 Task: Create a sub task System Test and UAT for the task  Implement a new cloud-based vendor management system for a company in the project BellTech , assign it to team member softage.1@softage.net and update the status of the sub task to  Completed , set the priority of the sub task to High
Action: Mouse moved to (520, 363)
Screenshot: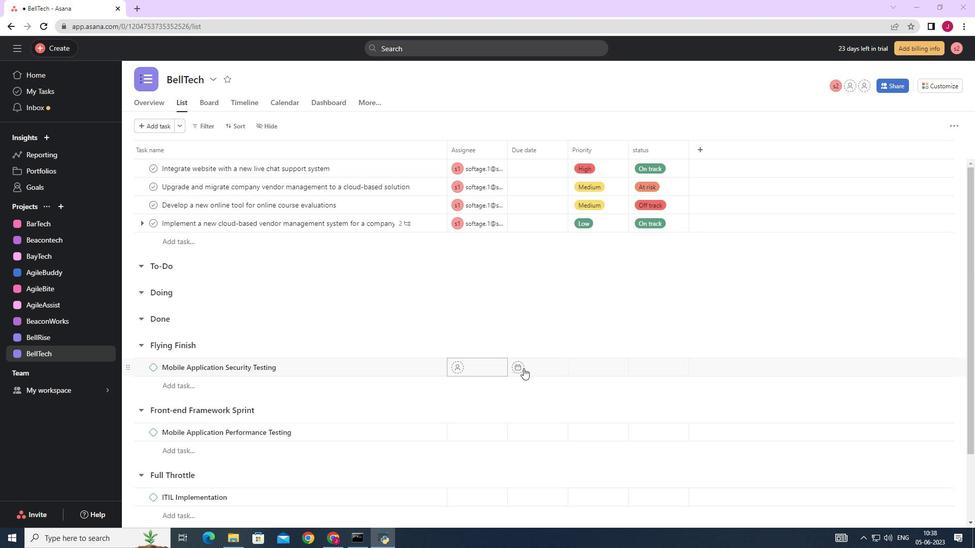 
Action: Mouse scrolled (520, 362) with delta (0, 0)
Screenshot: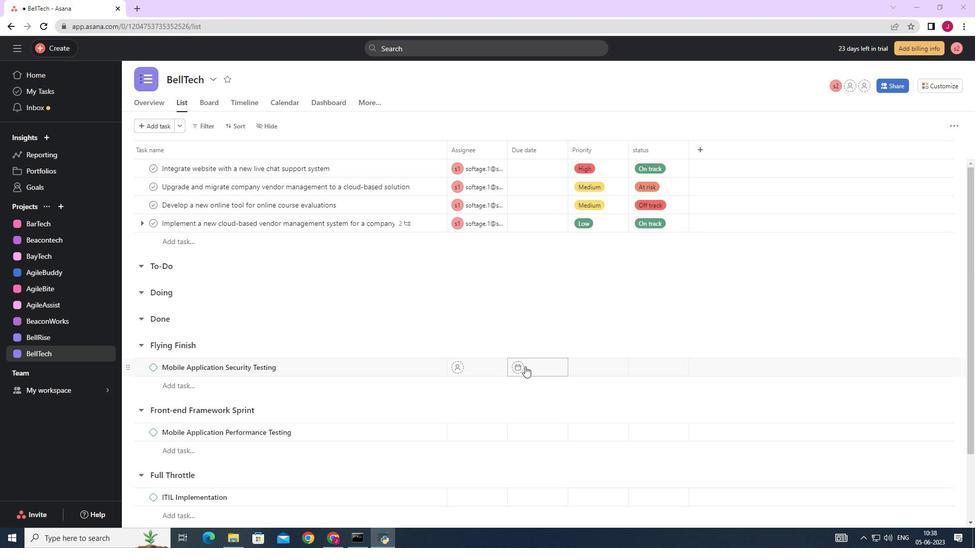 
Action: Mouse moved to (520, 363)
Screenshot: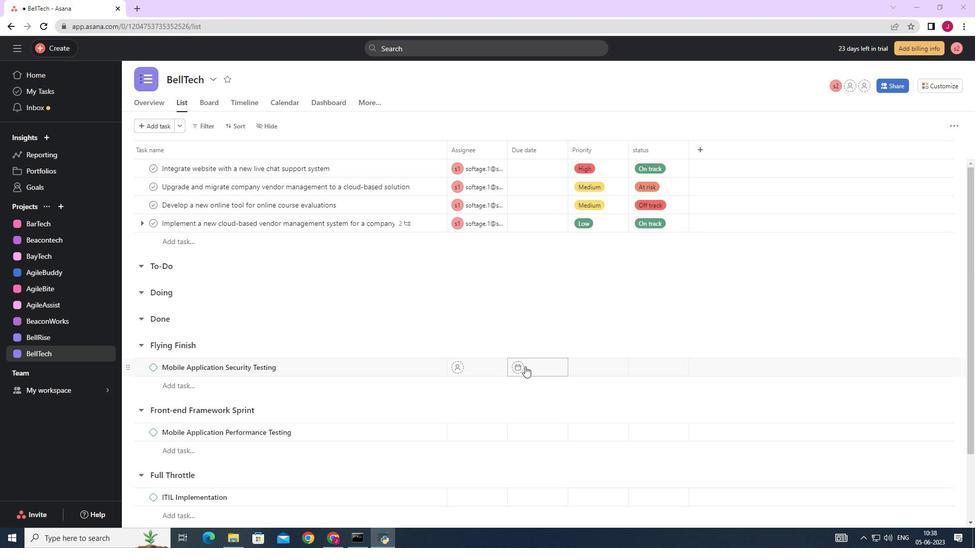 
Action: Mouse scrolled (520, 362) with delta (0, 0)
Screenshot: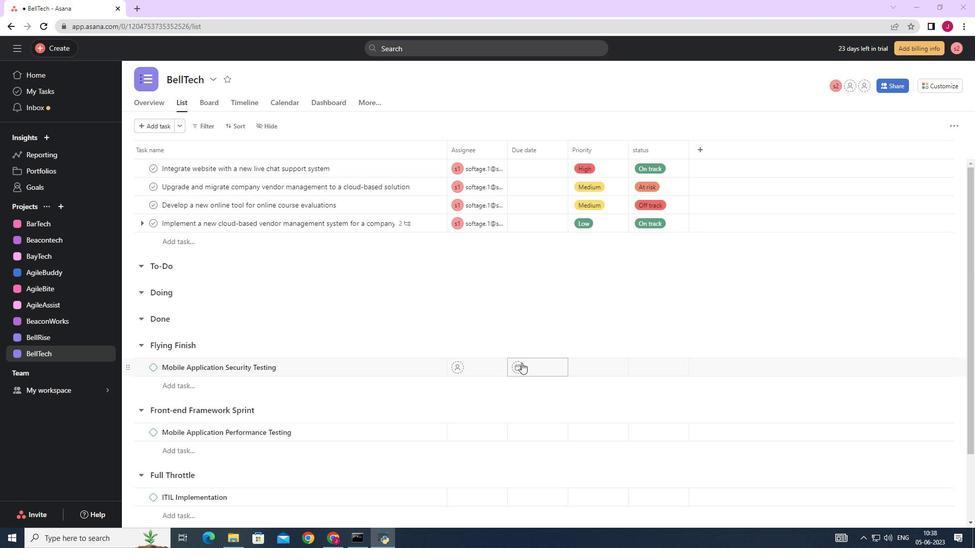 
Action: Mouse scrolled (520, 362) with delta (0, 0)
Screenshot: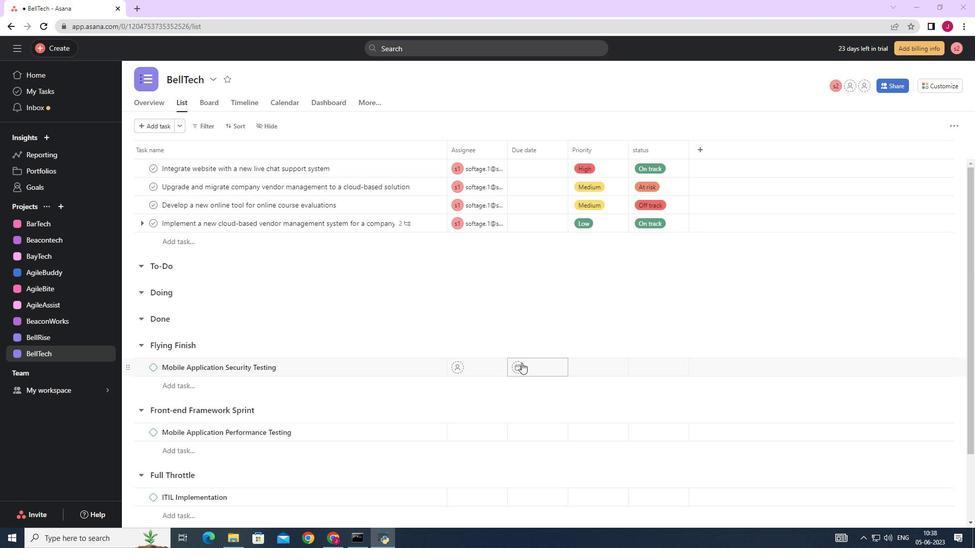 
Action: Mouse scrolled (520, 362) with delta (0, 0)
Screenshot: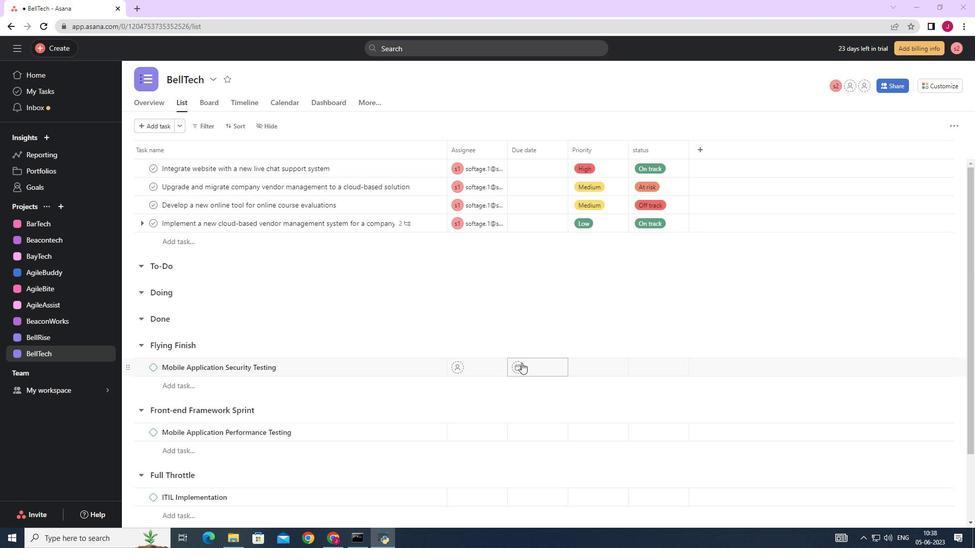 
Action: Mouse moved to (519, 362)
Screenshot: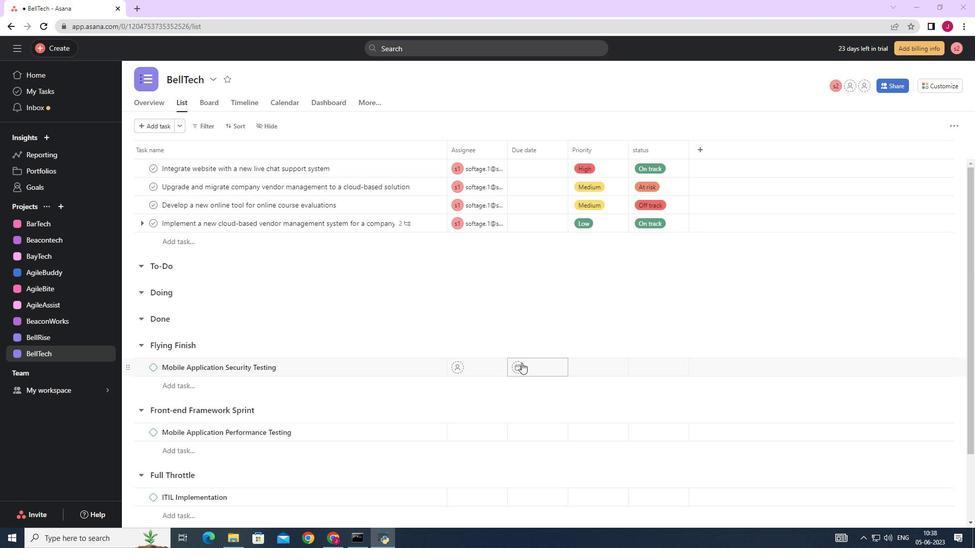 
Action: Mouse scrolled (519, 362) with delta (0, 0)
Screenshot: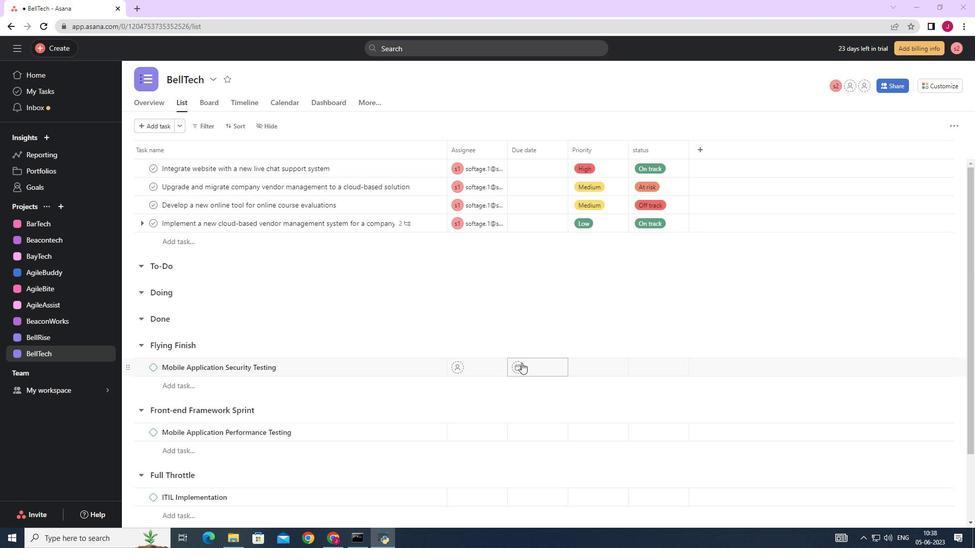 
Action: Mouse moved to (519, 362)
Screenshot: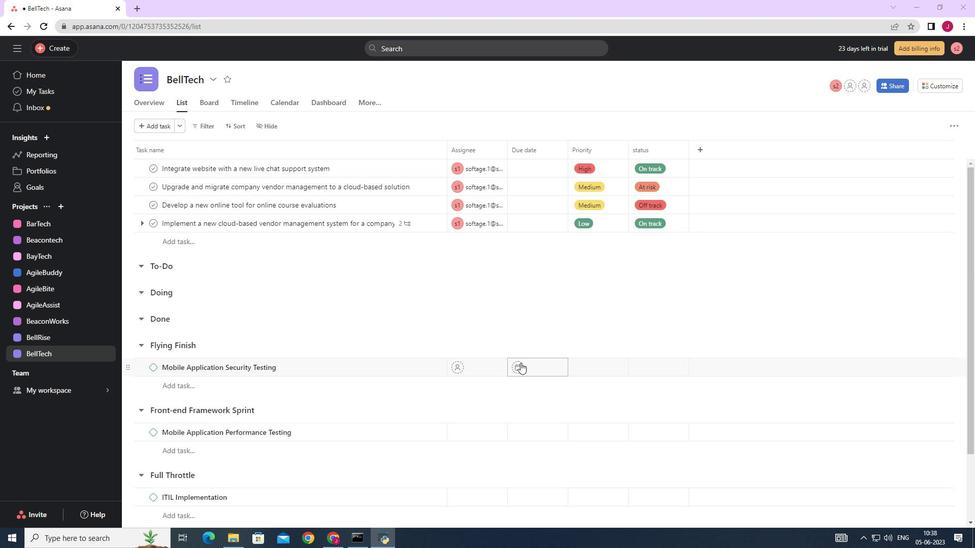 
Action: Mouse scrolled (519, 361) with delta (0, 0)
Screenshot: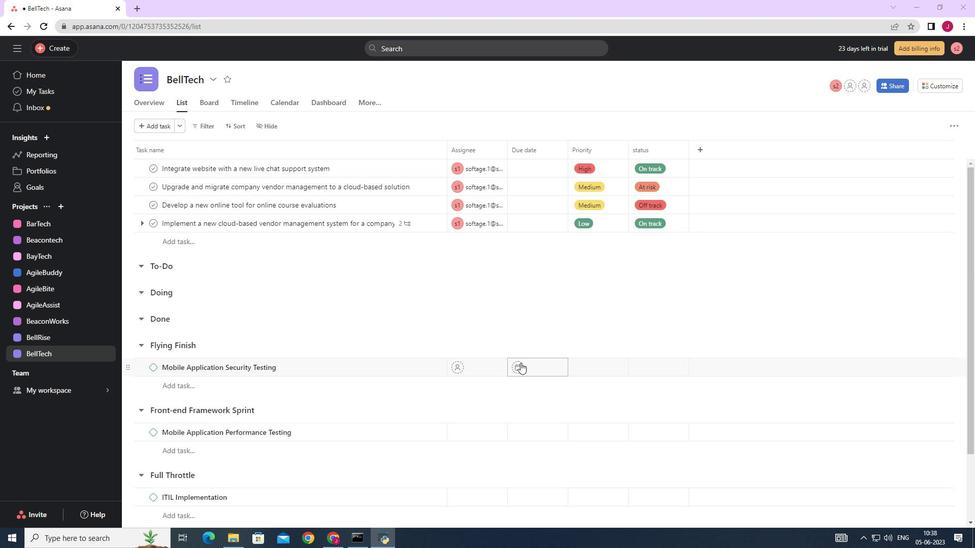 
Action: Mouse moved to (403, 374)
Screenshot: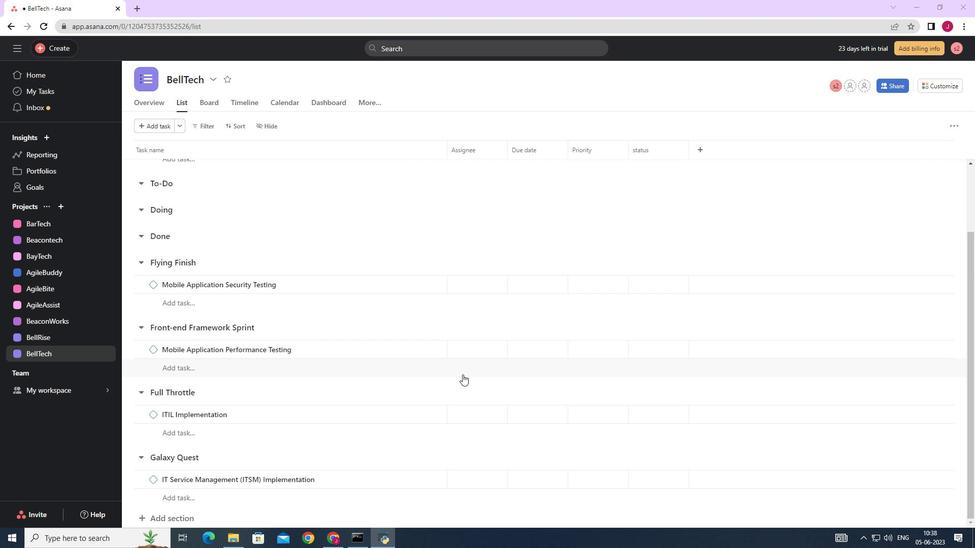 
Action: Mouse scrolled (403, 375) with delta (0, 0)
Screenshot: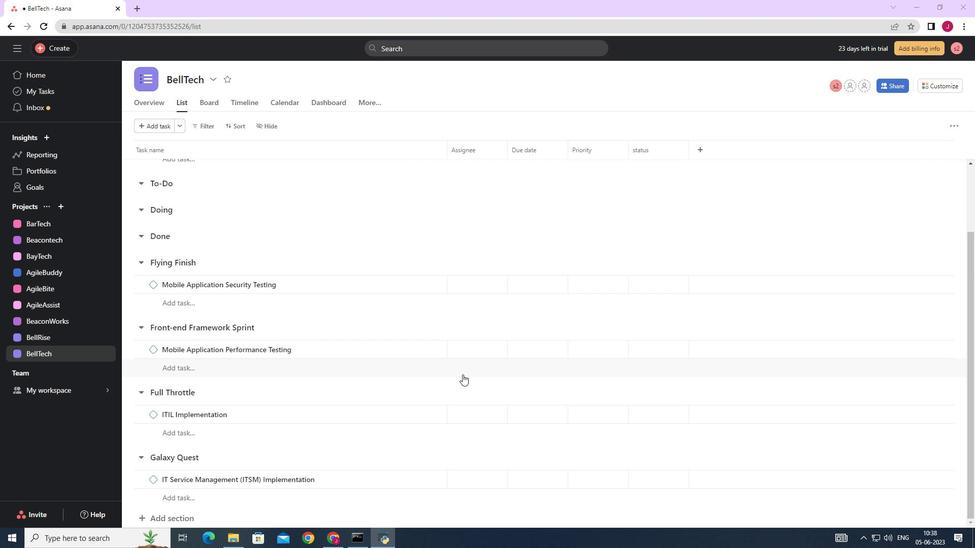 
Action: Mouse moved to (375, 367)
Screenshot: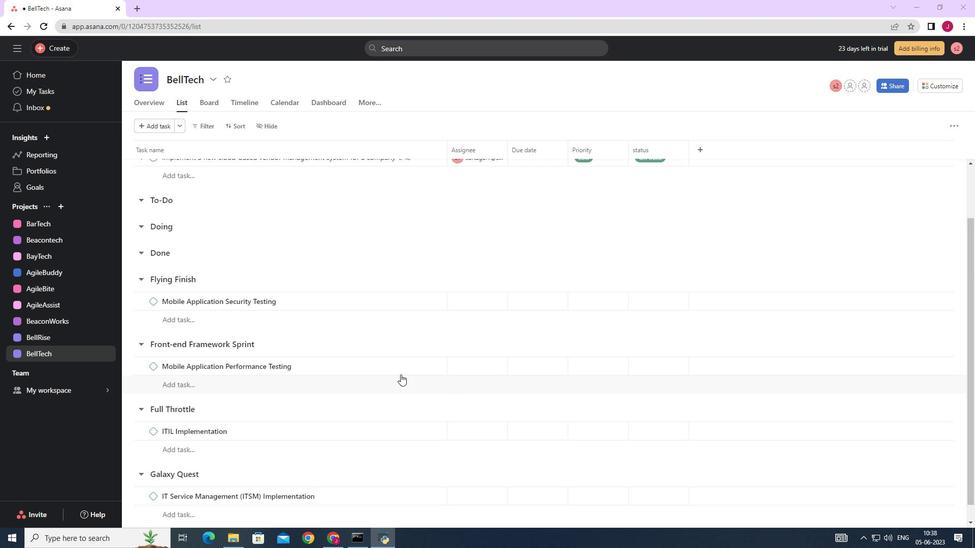 
Action: Mouse scrolled (397, 374) with delta (0, 0)
Screenshot: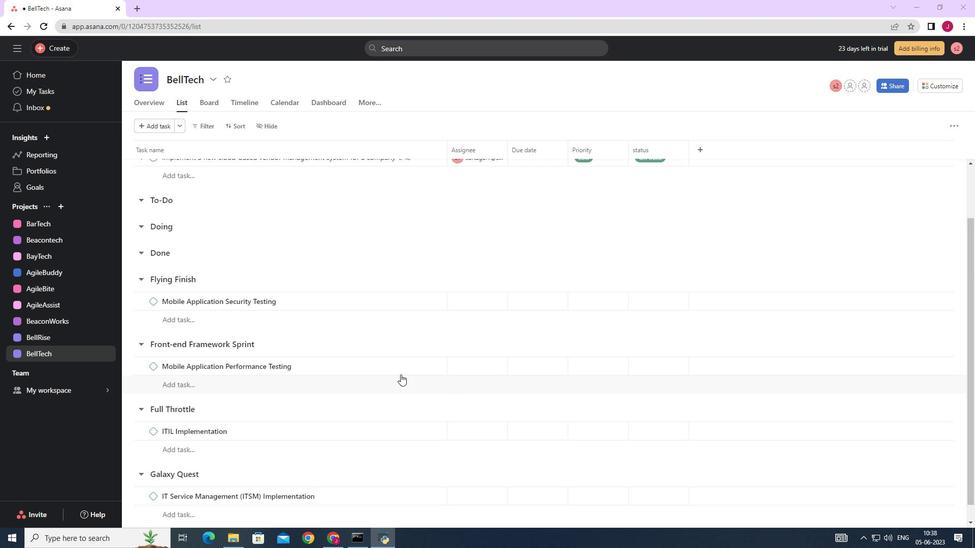 
Action: Mouse moved to (374, 366)
Screenshot: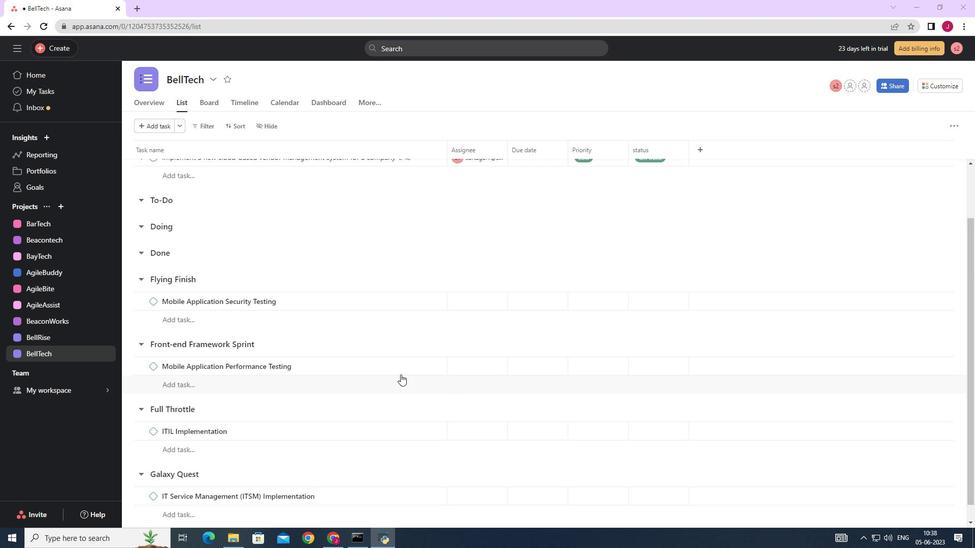 
Action: Mouse scrolled (386, 372) with delta (0, 0)
Screenshot: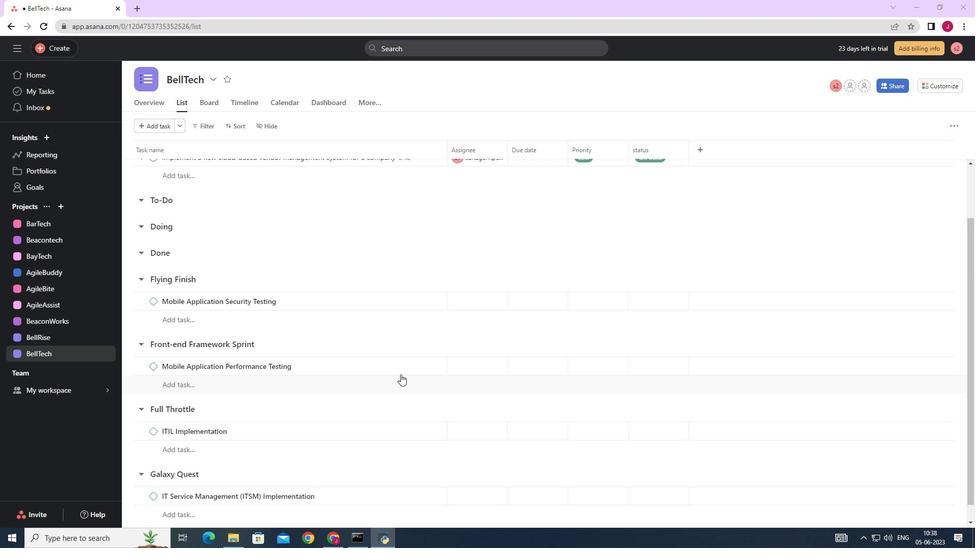 
Action: Mouse moved to (430, 229)
Screenshot: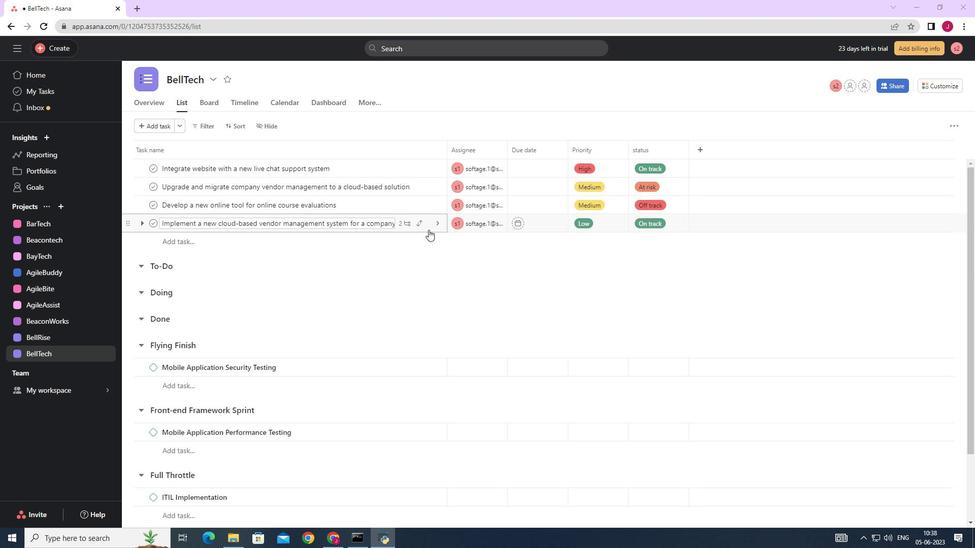 
Action: Mouse pressed left at (430, 229)
Screenshot: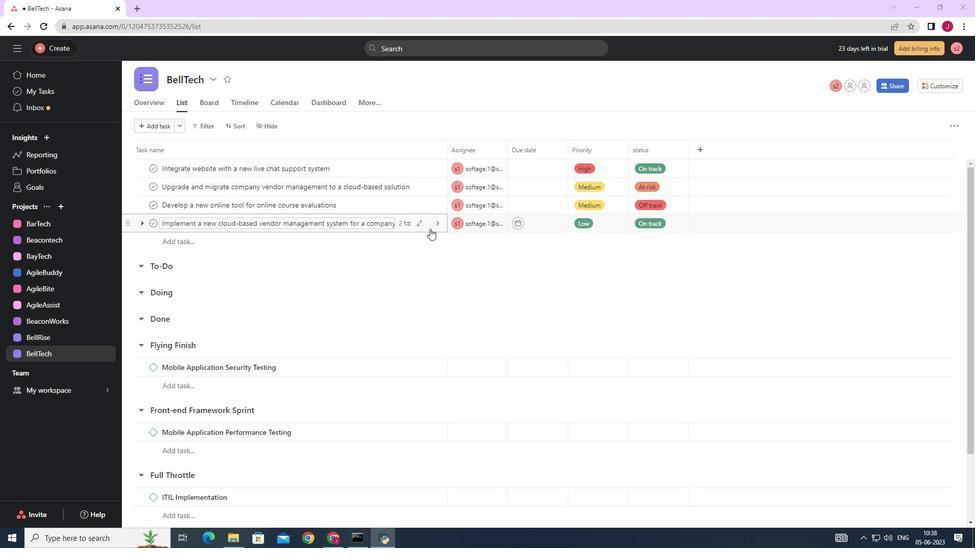 
Action: Mouse moved to (766, 382)
Screenshot: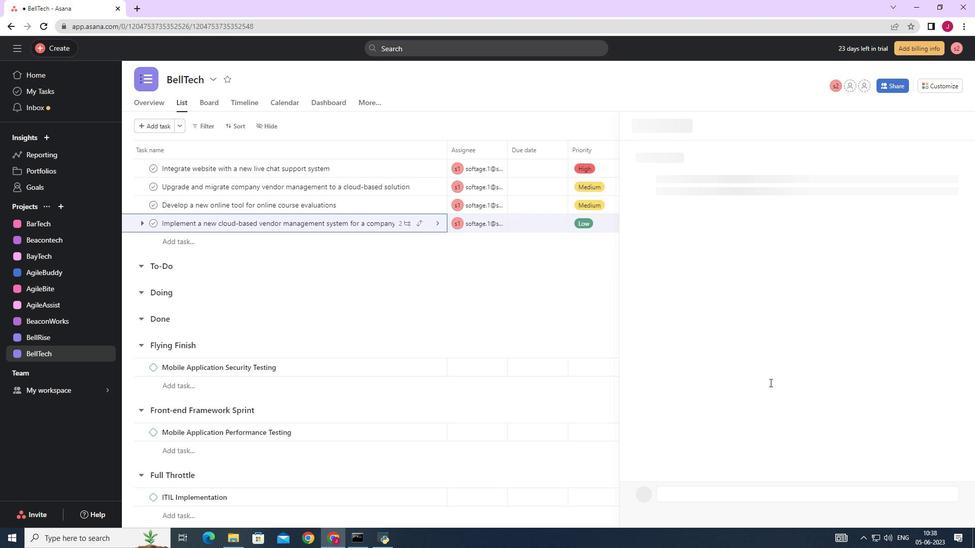 
Action: Mouse scrolled (766, 382) with delta (0, 0)
Screenshot: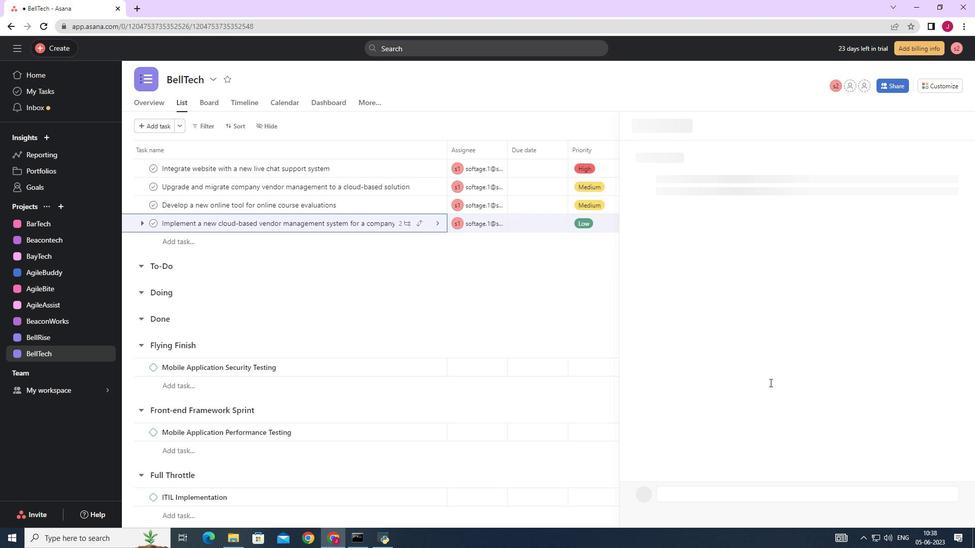 
Action: Mouse scrolled (766, 382) with delta (0, 0)
Screenshot: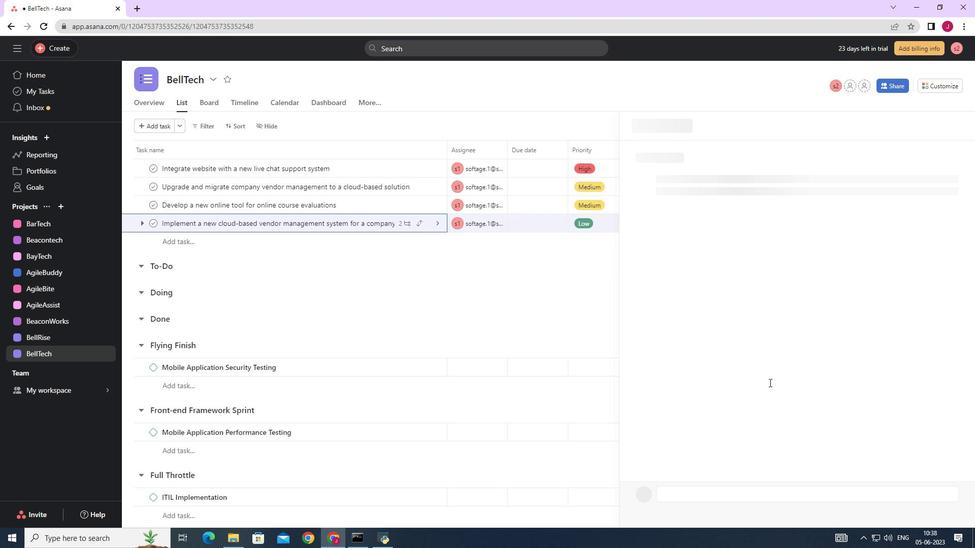 
Action: Mouse scrolled (766, 382) with delta (0, 0)
Screenshot: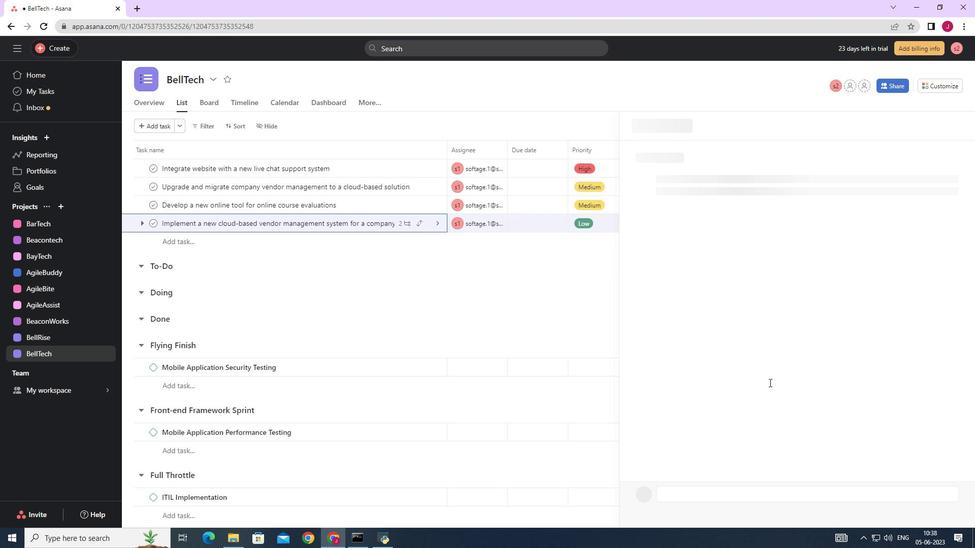 
Action: Mouse scrolled (766, 382) with delta (0, 0)
Screenshot: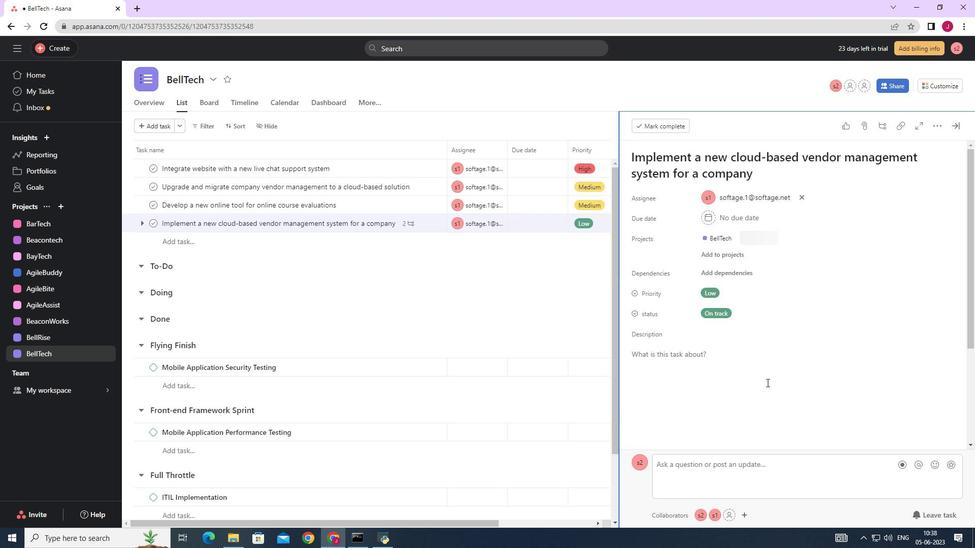 
Action: Mouse scrolled (766, 382) with delta (0, 0)
Screenshot: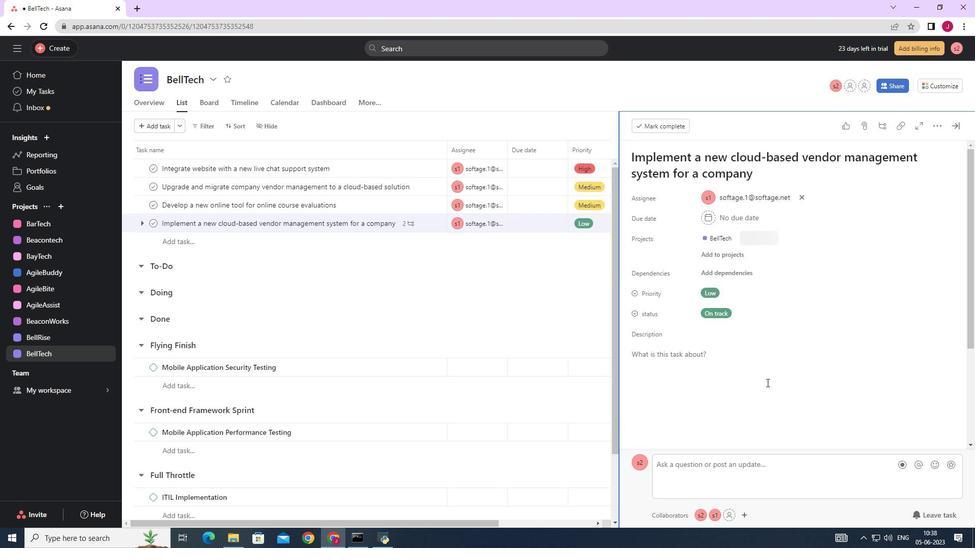 
Action: Mouse moved to (687, 411)
Screenshot: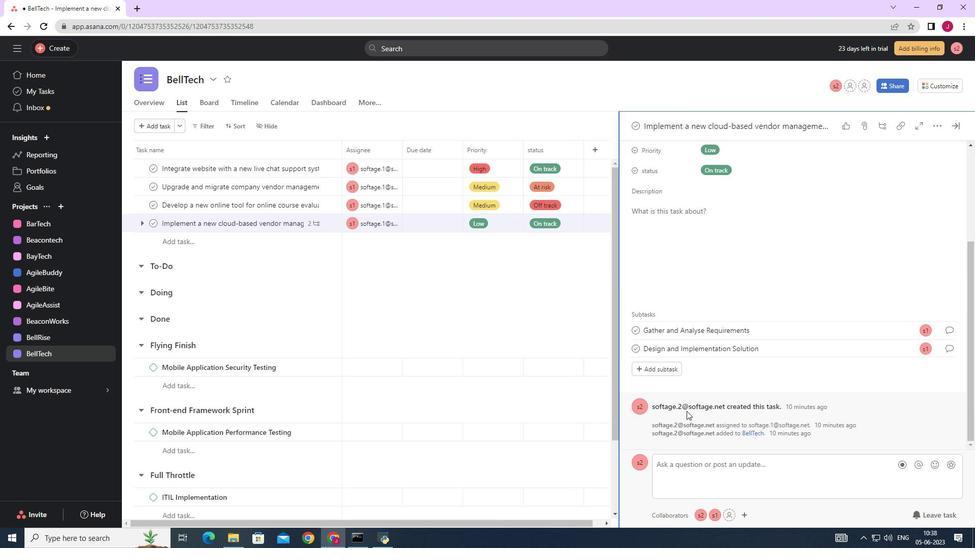 
Action: Mouse scrolled (687, 411) with delta (0, 0)
Screenshot: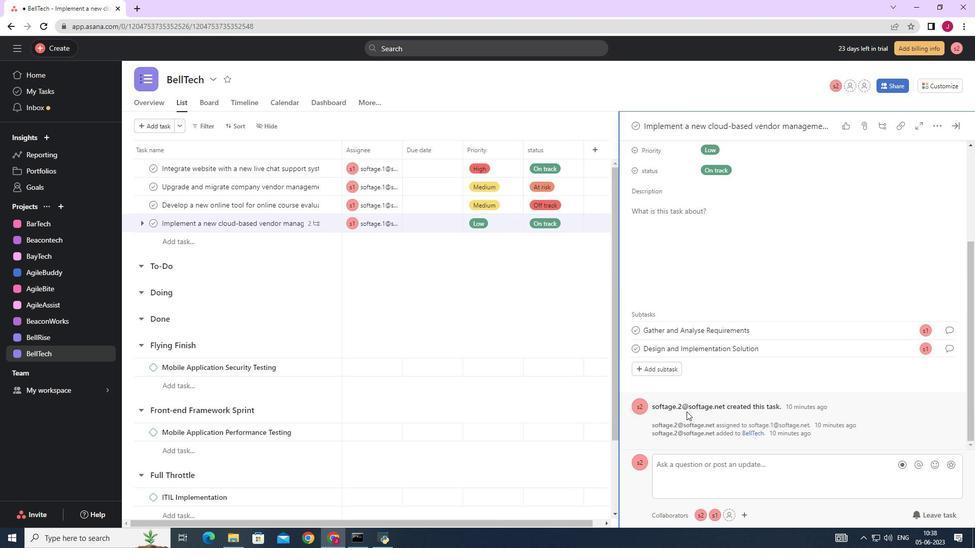 
Action: Mouse moved to (668, 364)
Screenshot: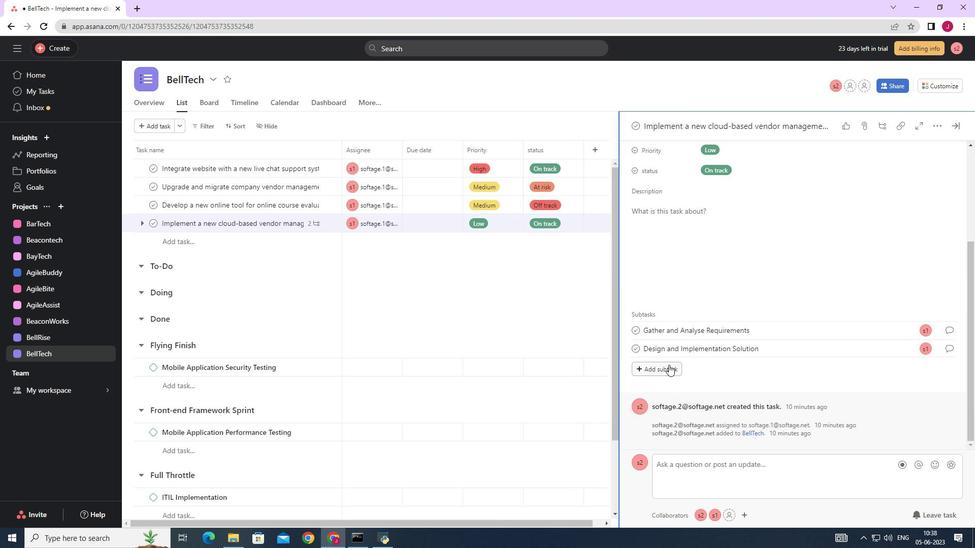 
Action: Mouse pressed left at (668, 364)
Screenshot: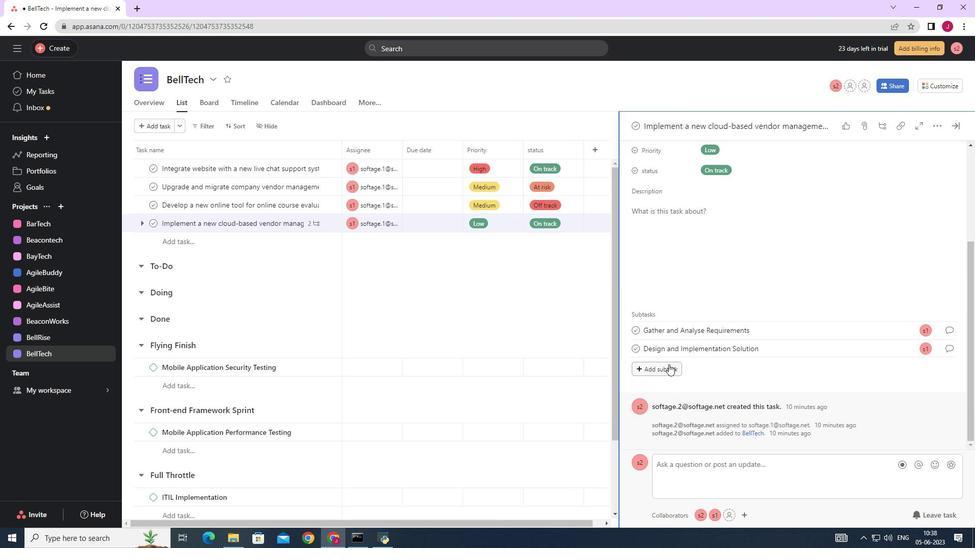 
Action: Mouse moved to (661, 366)
Screenshot: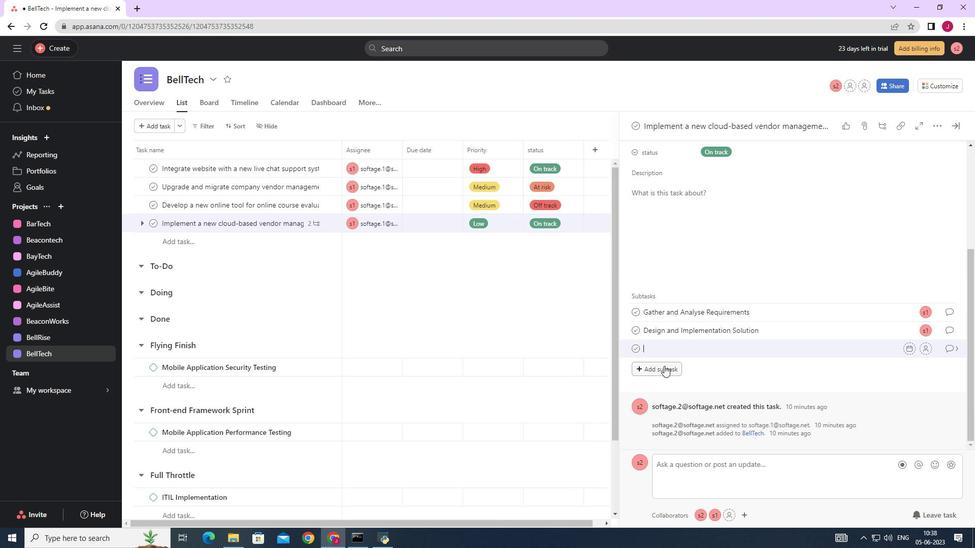 
Action: Key pressed <Key.caps_lock>S<Key.caps_lock>ystem<Key.space><Key.caps_lock>T<Key.caps_lock>est<Key.space>and<Key.space><Key.caps_lock>UAT
Screenshot: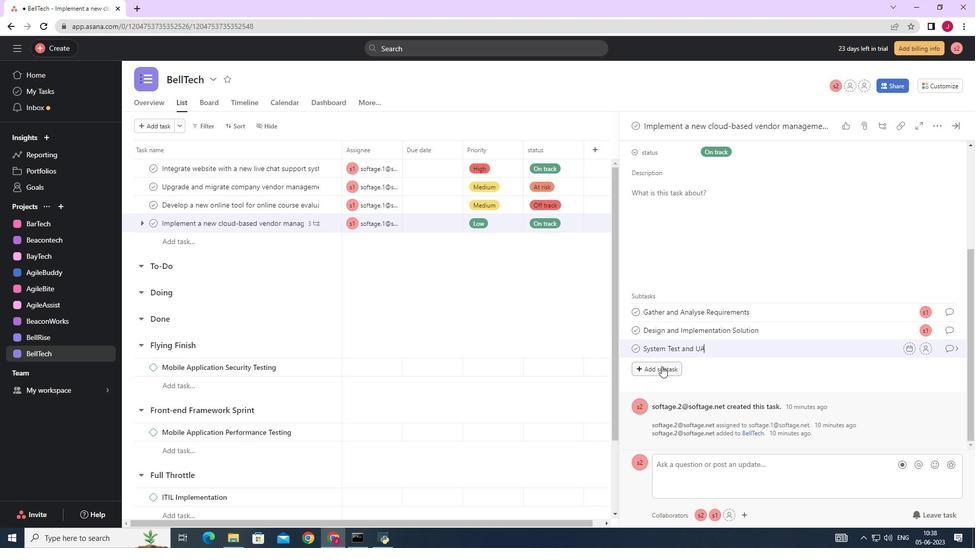 
Action: Mouse moved to (923, 349)
Screenshot: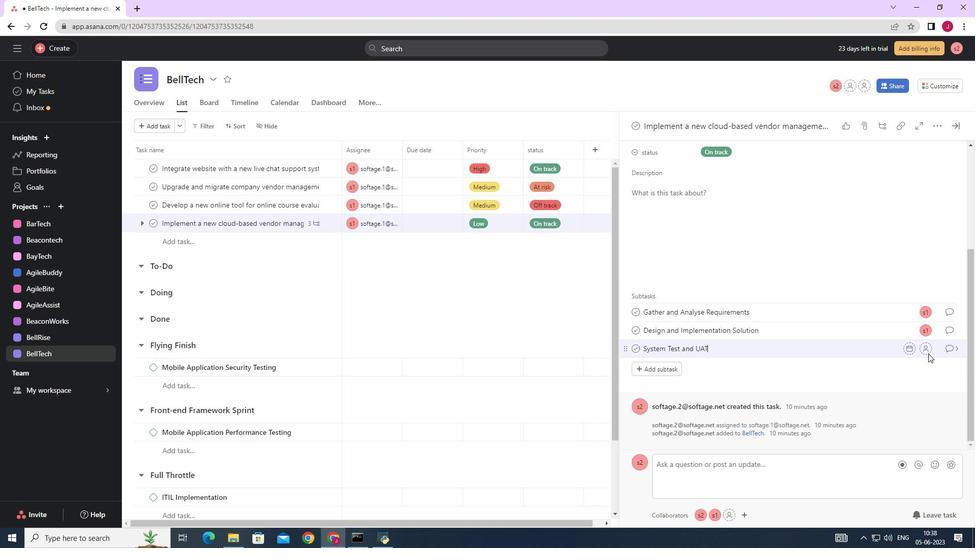 
Action: Mouse pressed left at (923, 349)
Screenshot: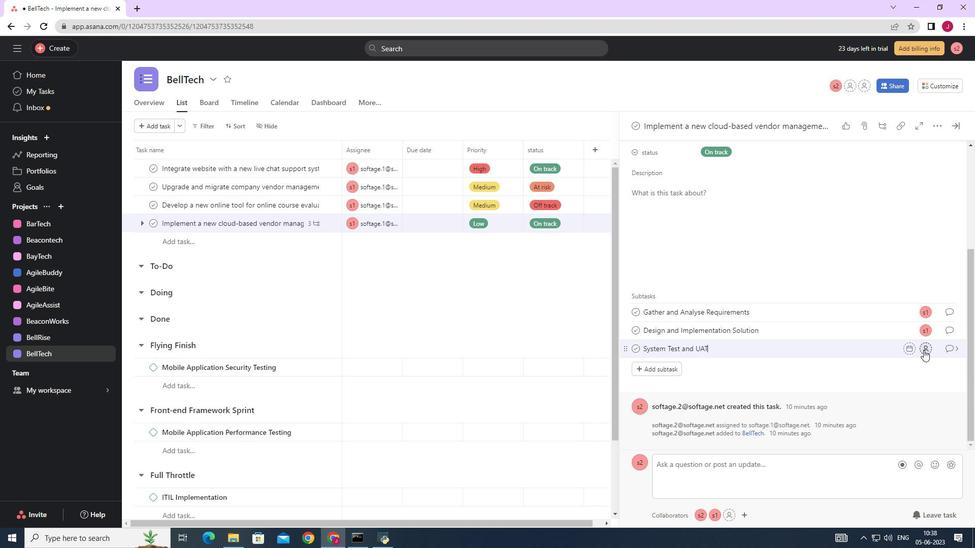 
Action: Mouse moved to (895, 332)
Screenshot: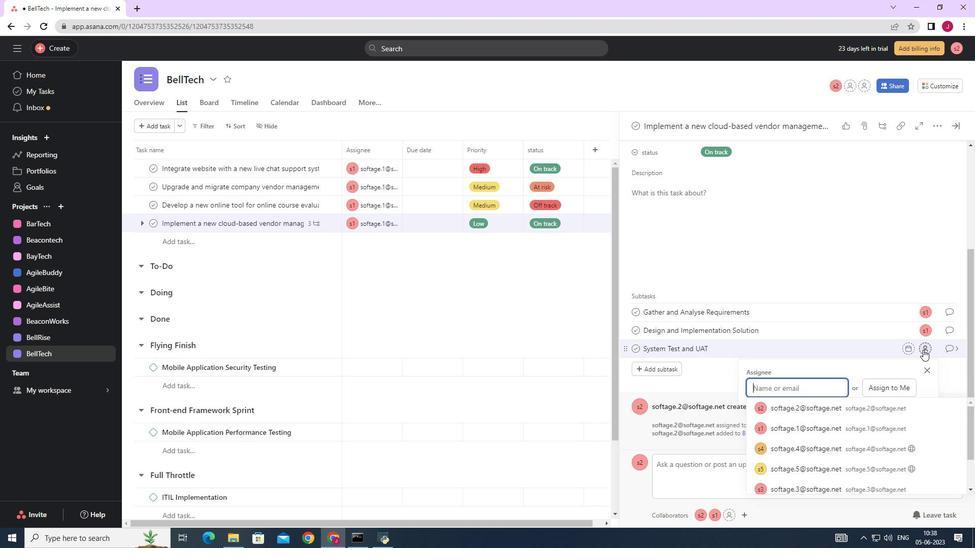 
Action: Key pressed SOFTAGE.1
Screenshot: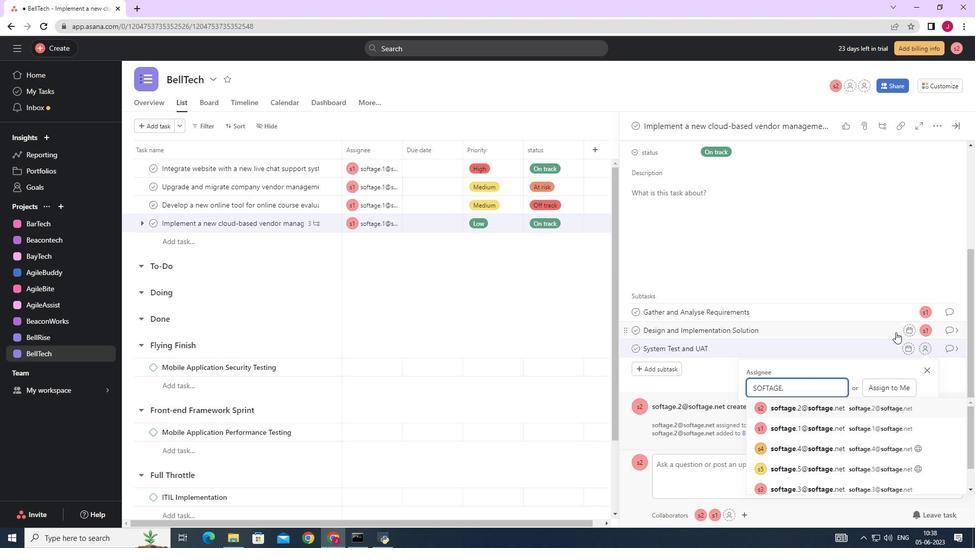 
Action: Mouse moved to (812, 409)
Screenshot: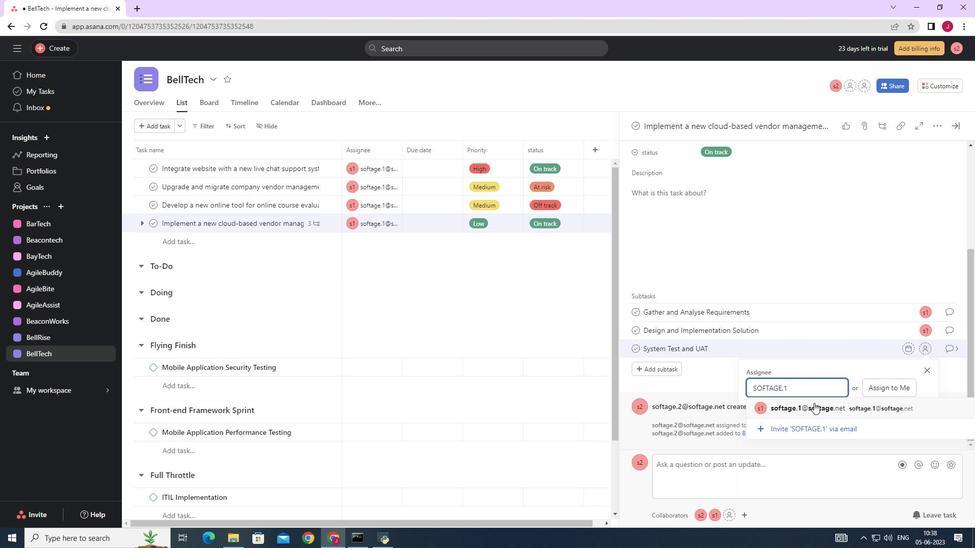 
Action: Mouse pressed left at (812, 409)
Screenshot: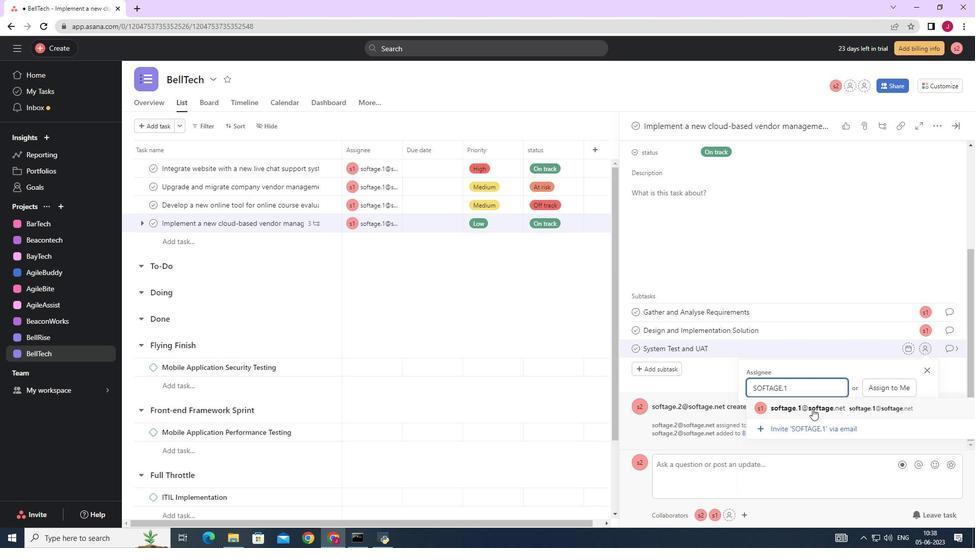 
Action: Mouse moved to (951, 350)
Screenshot: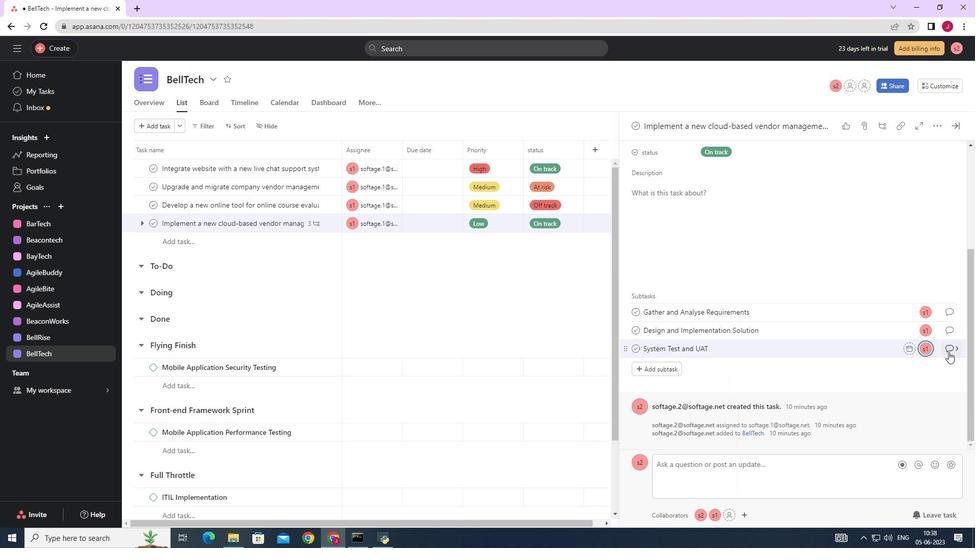 
Action: Mouse pressed left at (951, 350)
Screenshot: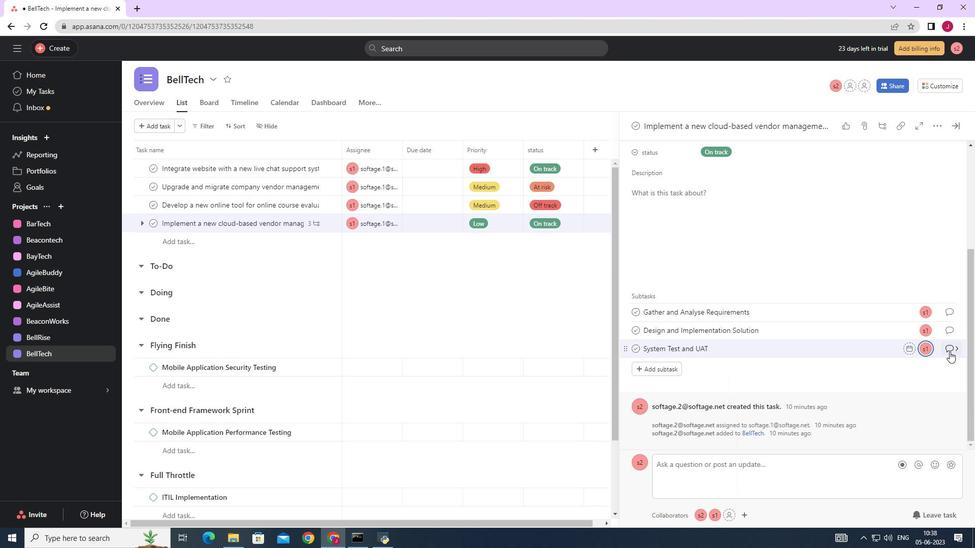 
Action: Mouse moved to (677, 267)
Screenshot: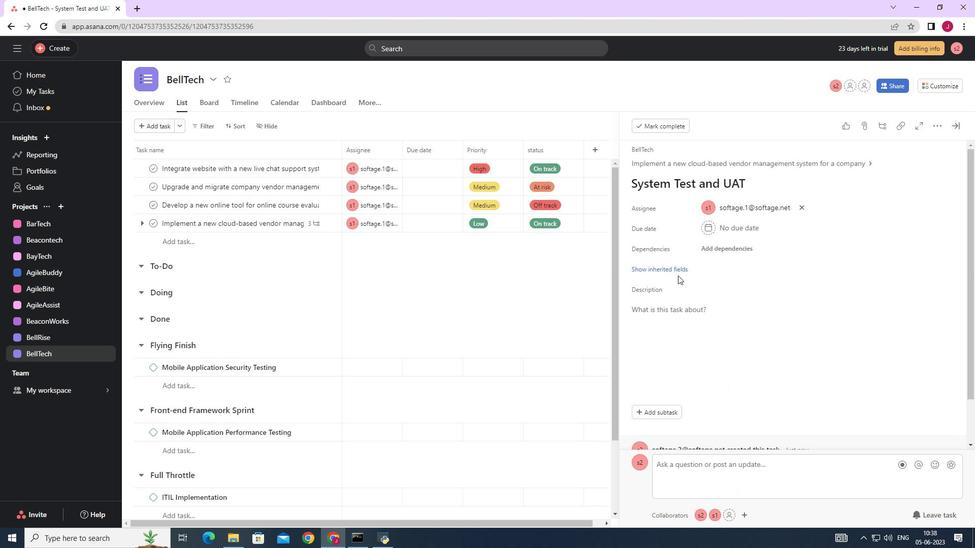 
Action: Mouse pressed left at (677, 267)
Screenshot: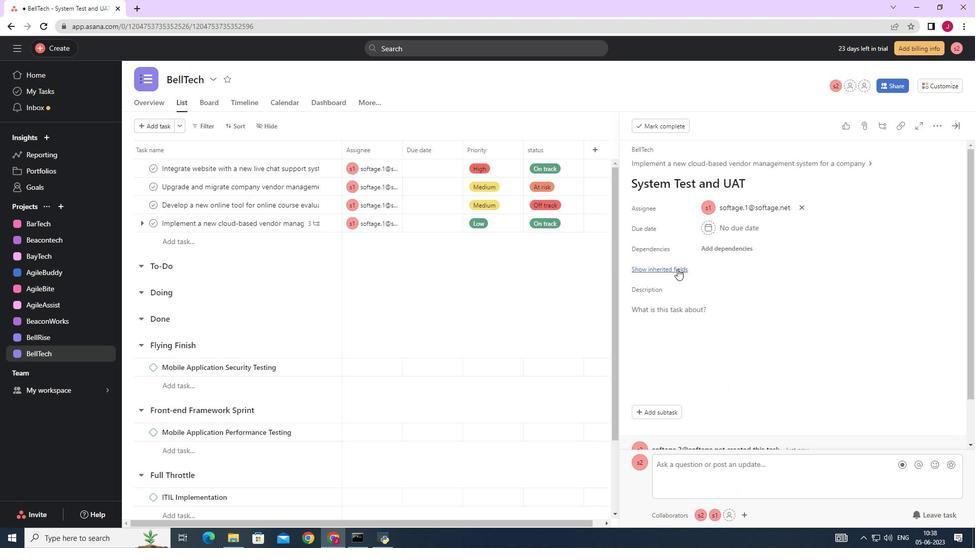
Action: Mouse moved to (713, 287)
Screenshot: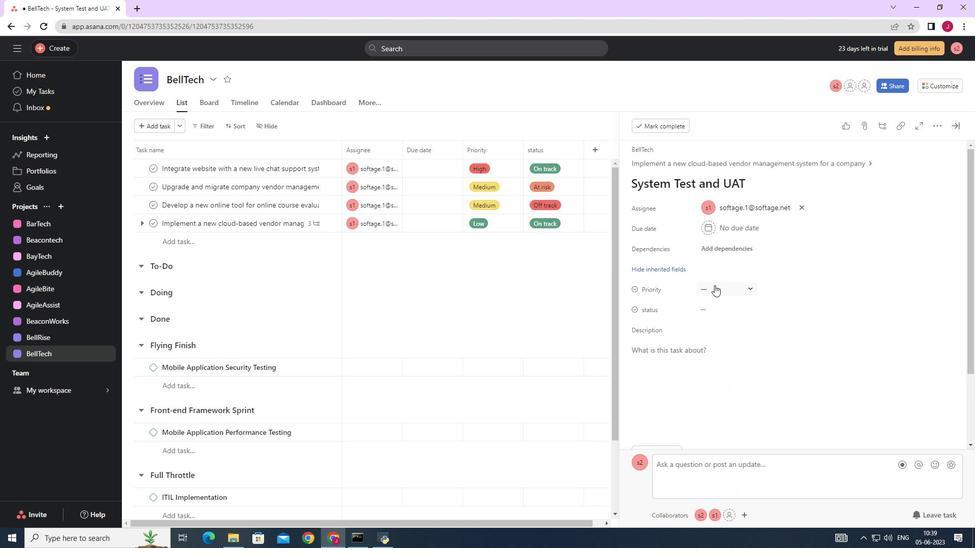 
Action: Mouse pressed left at (713, 287)
Screenshot: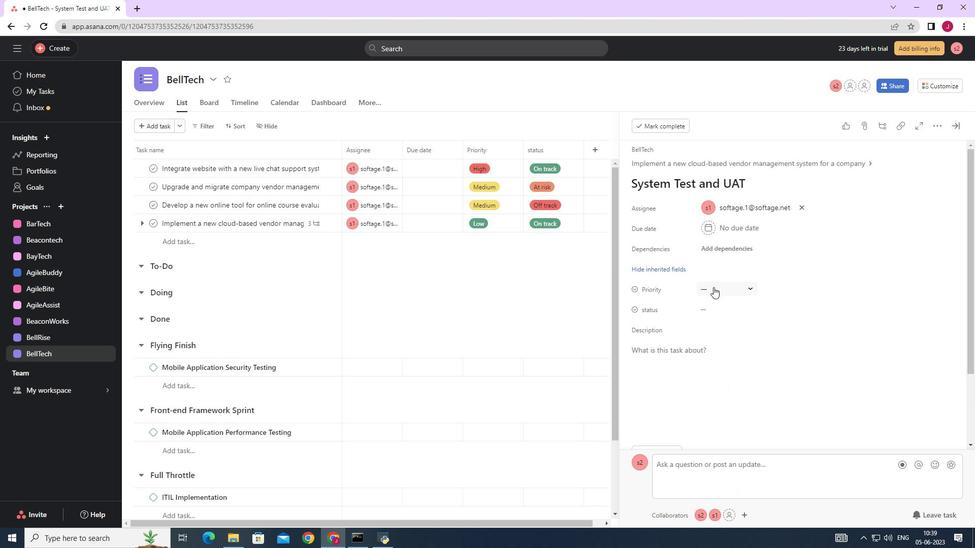 
Action: Mouse moved to (725, 326)
Screenshot: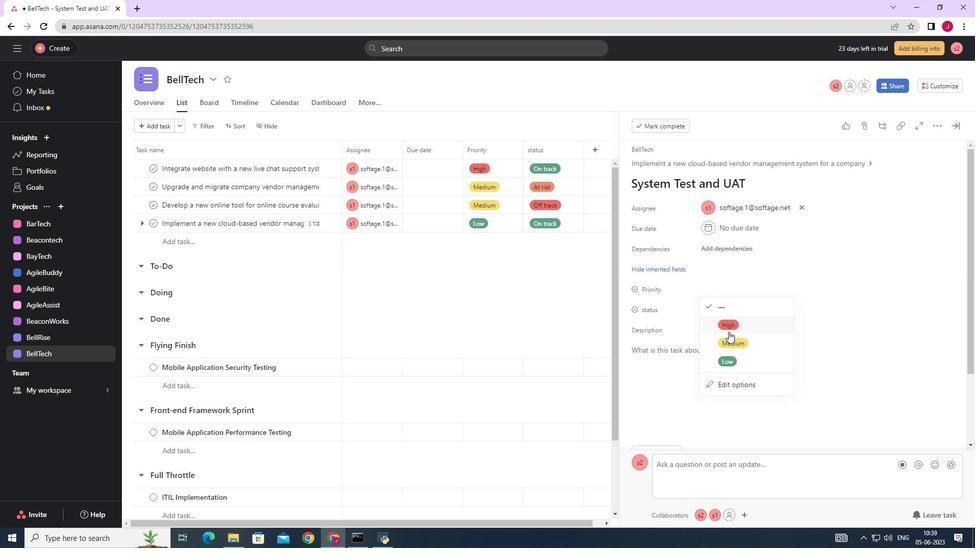 
Action: Mouse pressed left at (725, 326)
Screenshot: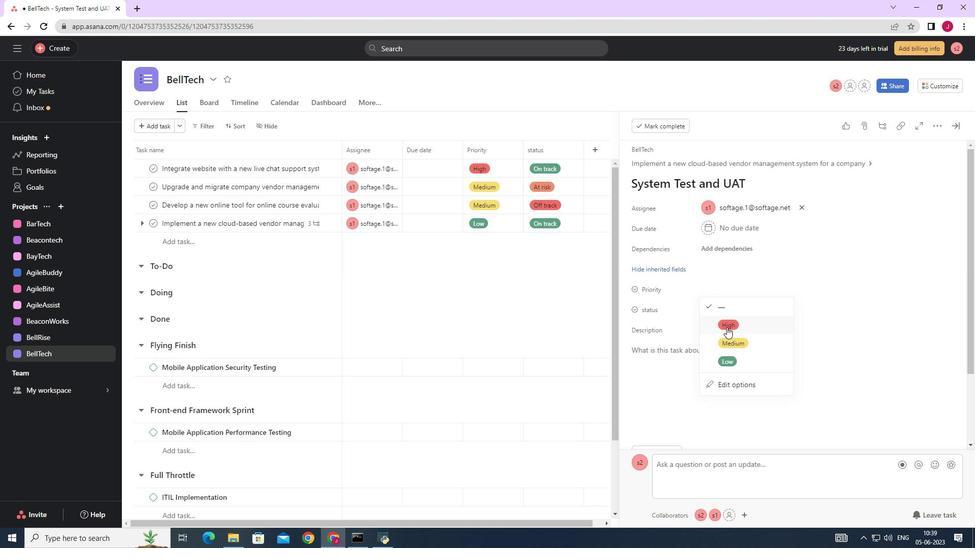 
Action: Mouse moved to (716, 307)
Screenshot: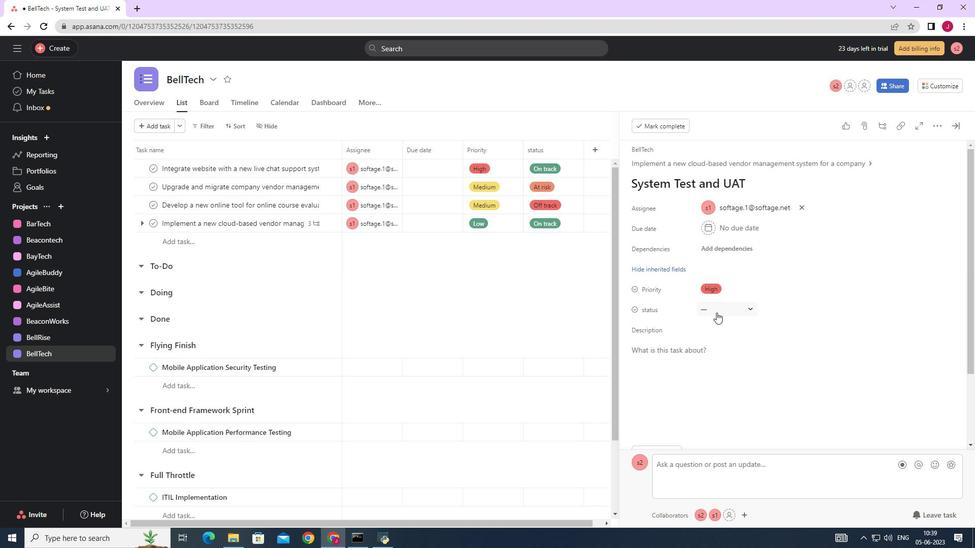 
Action: Mouse pressed left at (716, 307)
Screenshot: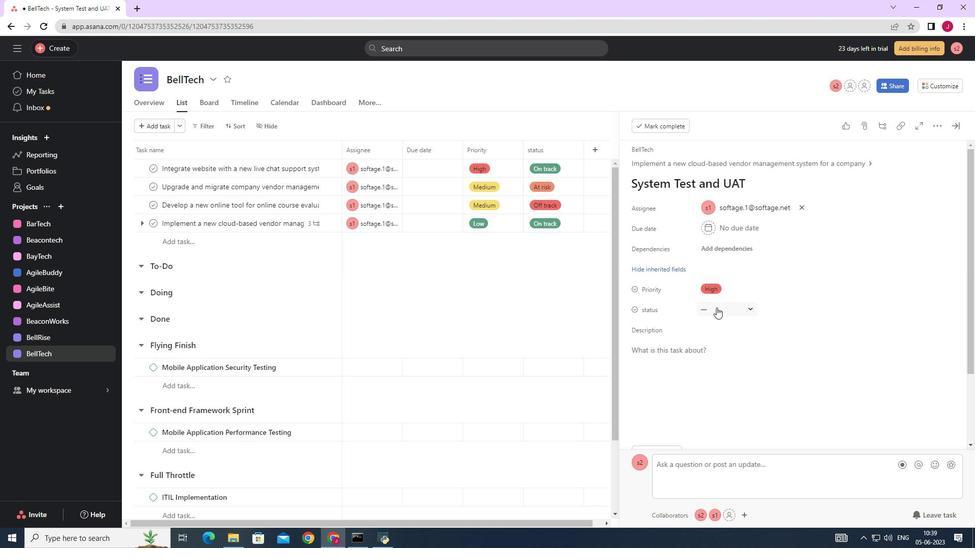 
Action: Mouse moved to (743, 397)
Screenshot: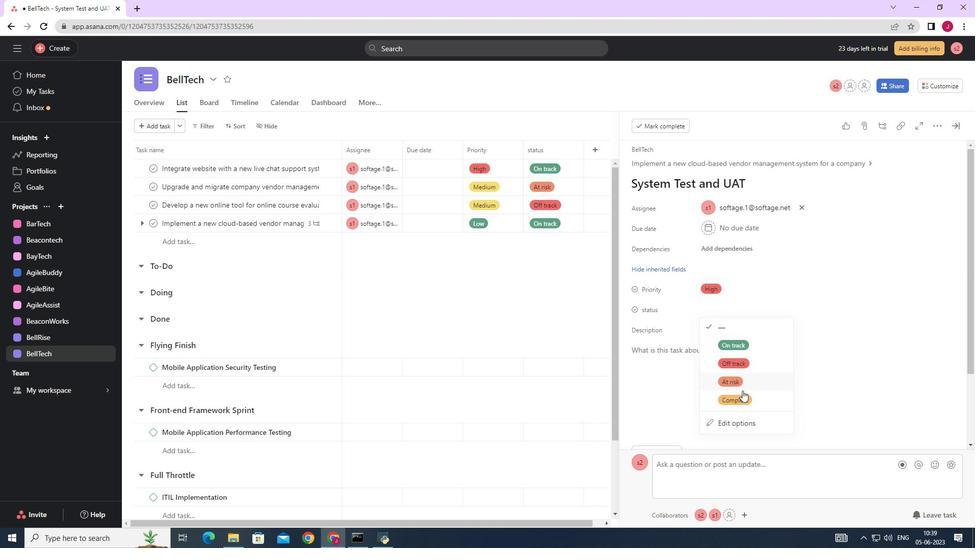 
Action: Mouse pressed left at (743, 397)
Screenshot: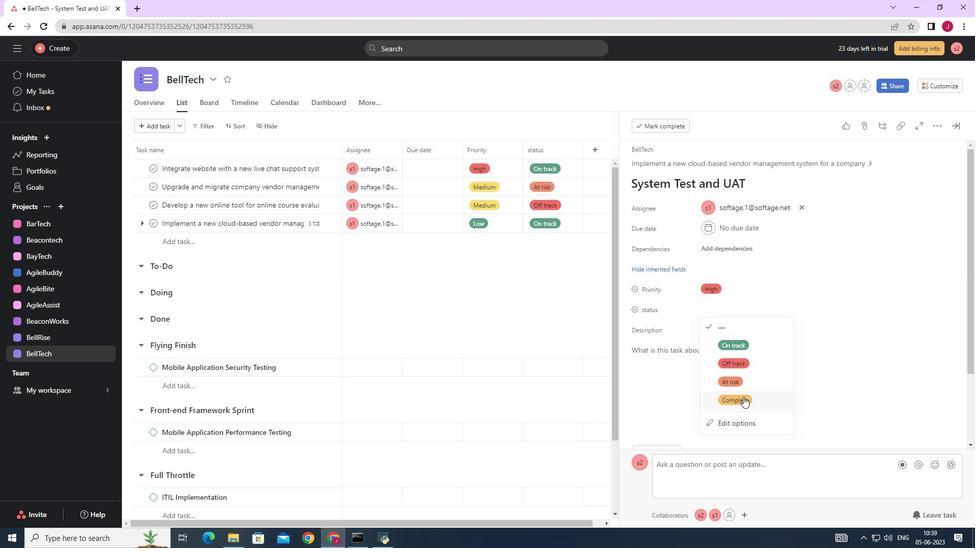 
Action: Mouse moved to (954, 122)
Screenshot: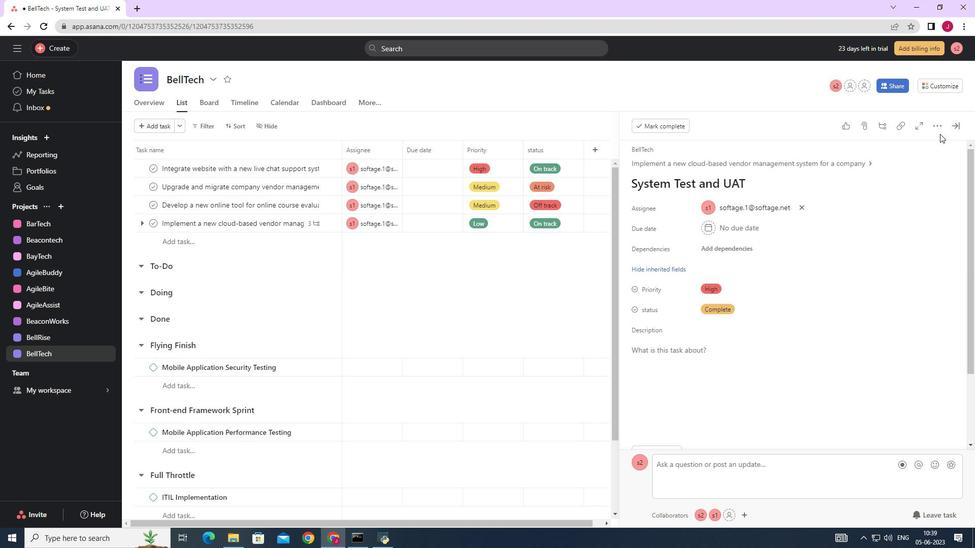 
Action: Mouse pressed left at (954, 122)
Screenshot: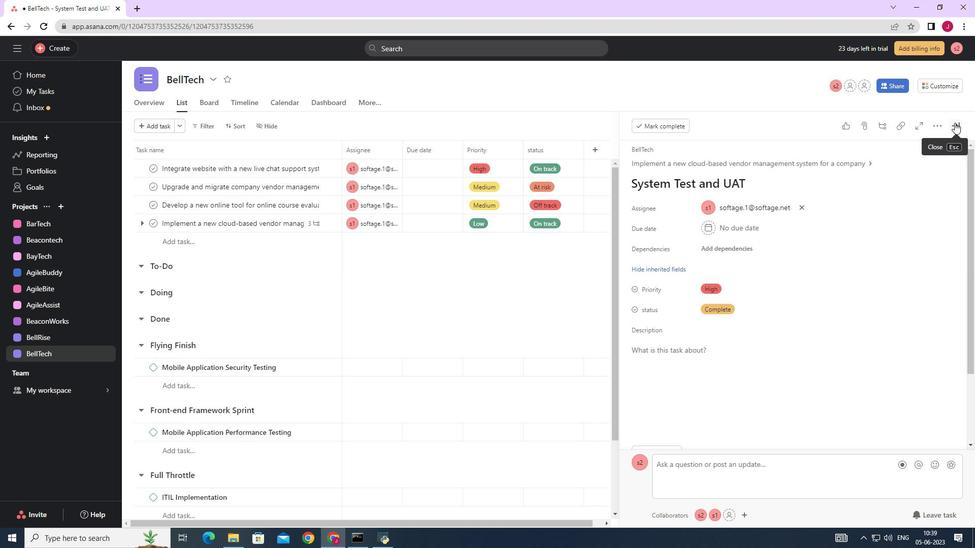 
